 Task: Calculate the inverse hyperbolic secant for x = 4.8.
Action: Mouse moved to (1261, 83)
Screenshot: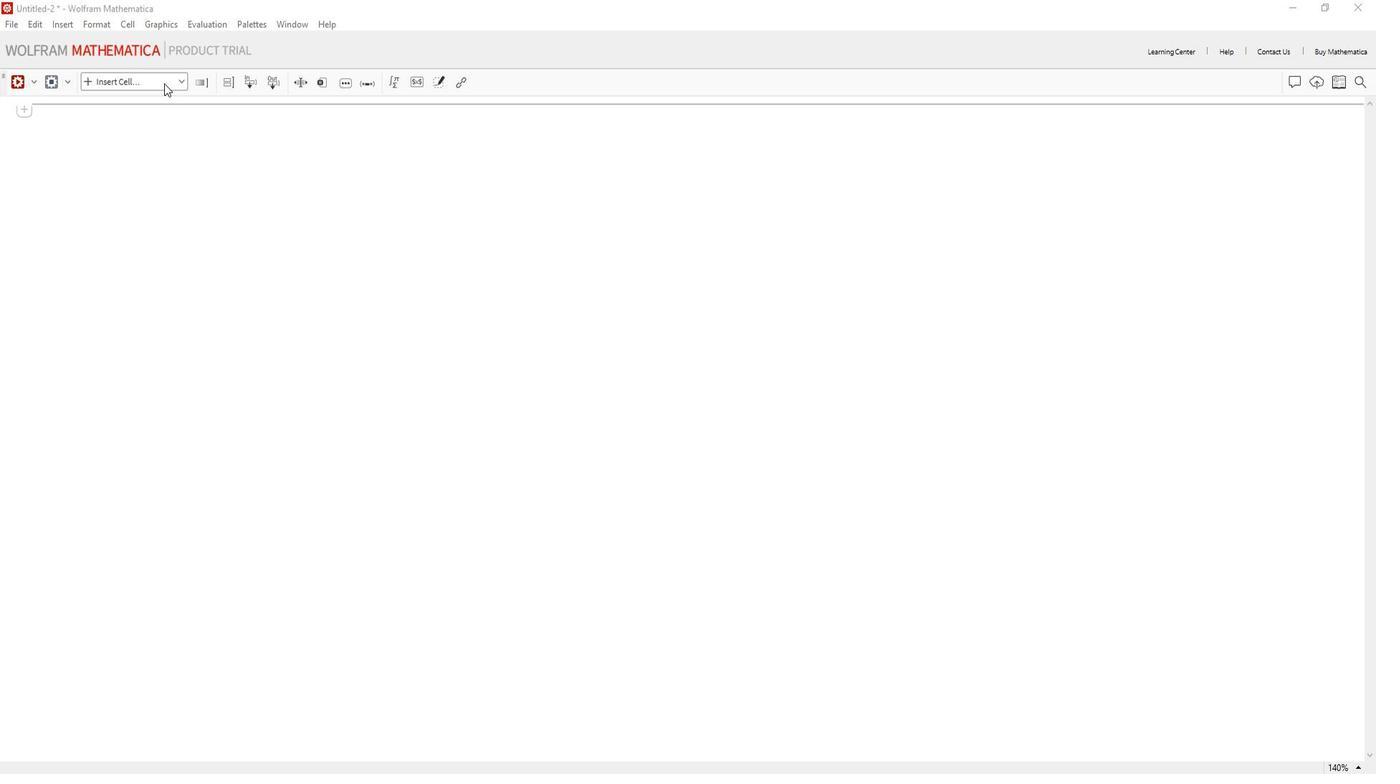 
Action: Mouse pressed left at (1261, 83)
Screenshot: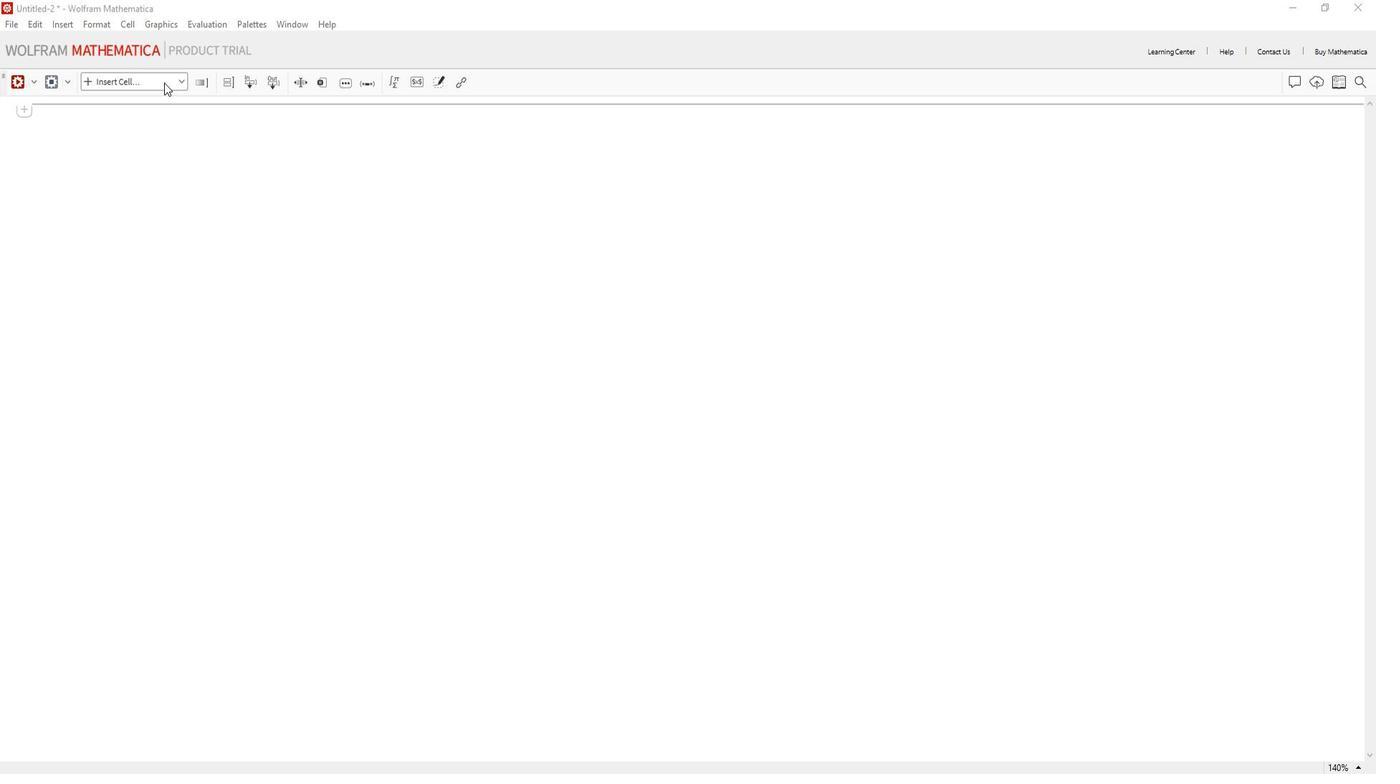 
Action: Mouse moved to (1232, 107)
Screenshot: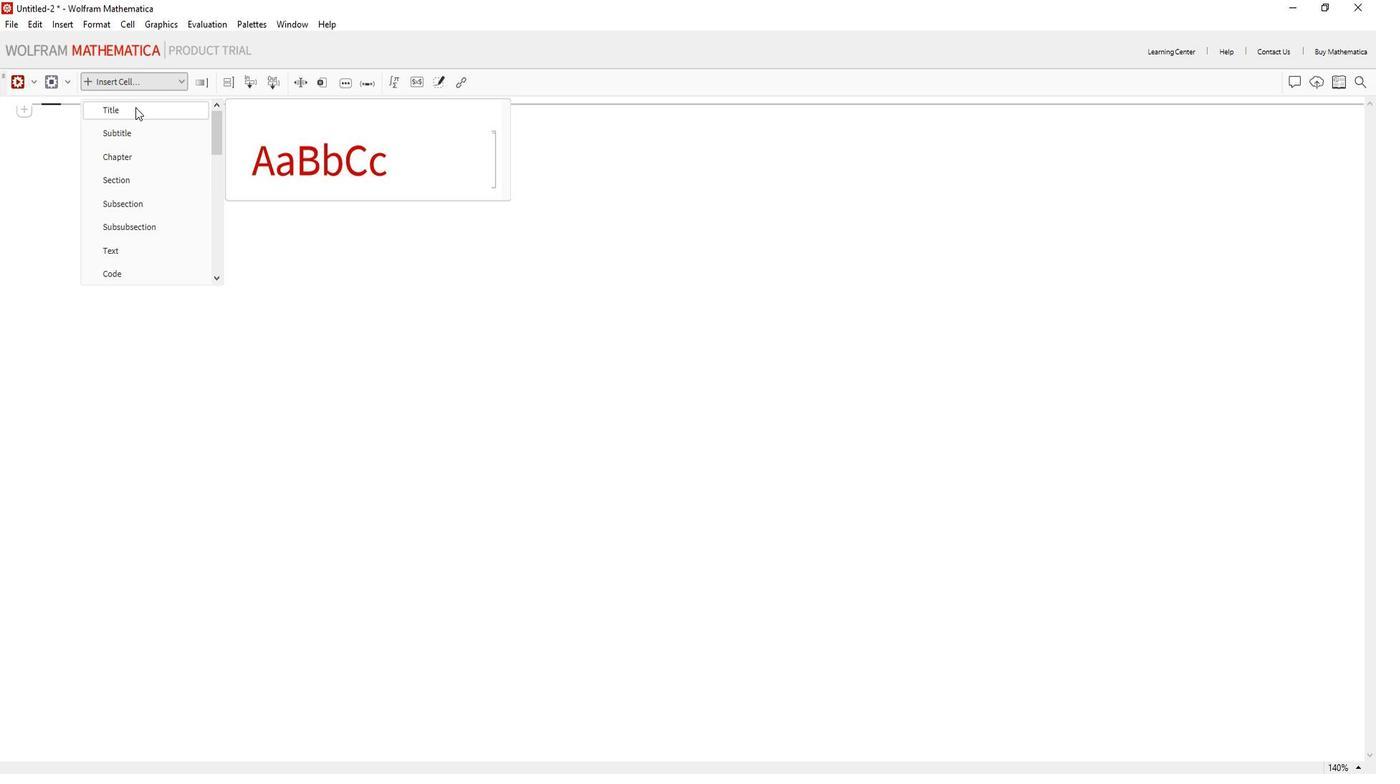 
Action: Mouse pressed left at (1232, 107)
Screenshot: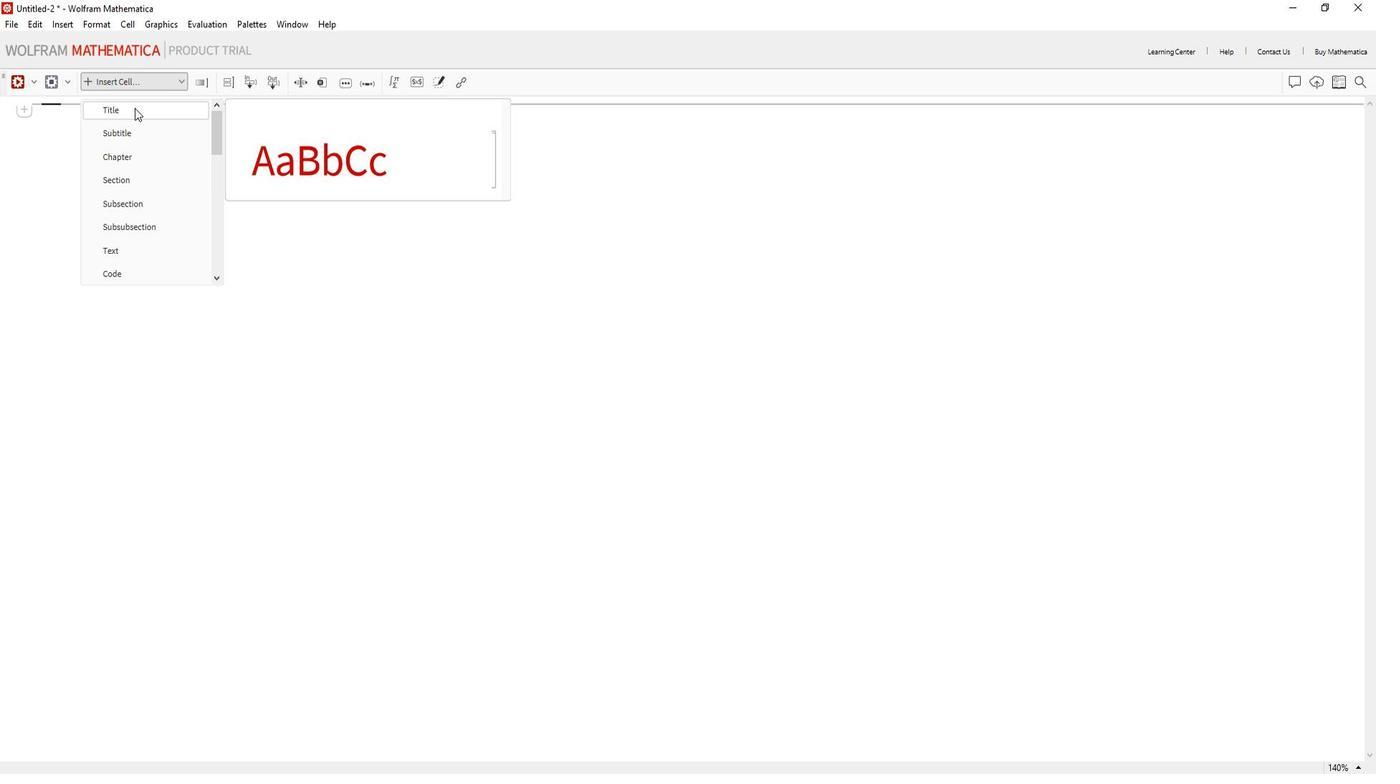 
Action: Key pressed <Key.shift>Calculate<Key.space>the<Key.space>inverse<Key.space>hyperbolic<Key.space>secant<Key.space>.
Screenshot: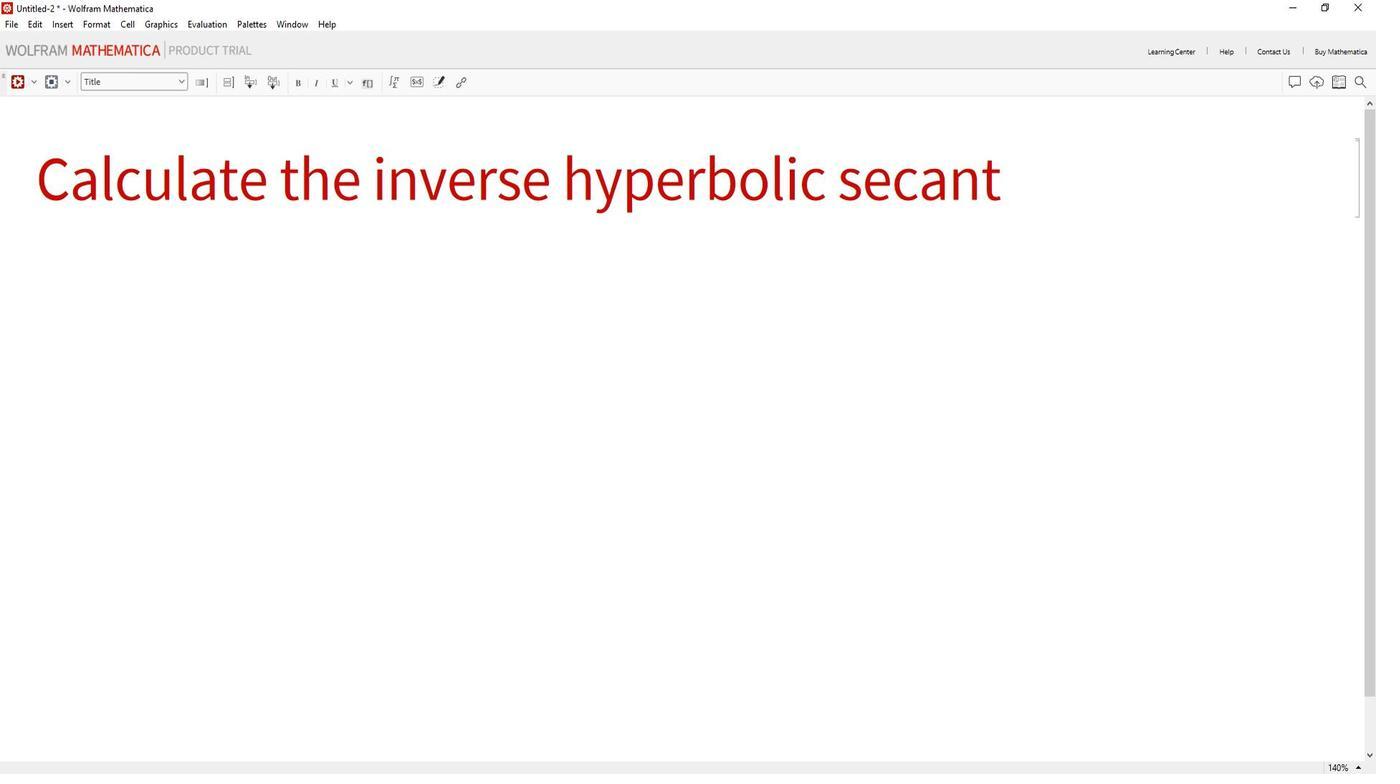
Action: Mouse moved to (1233, 262)
Screenshot: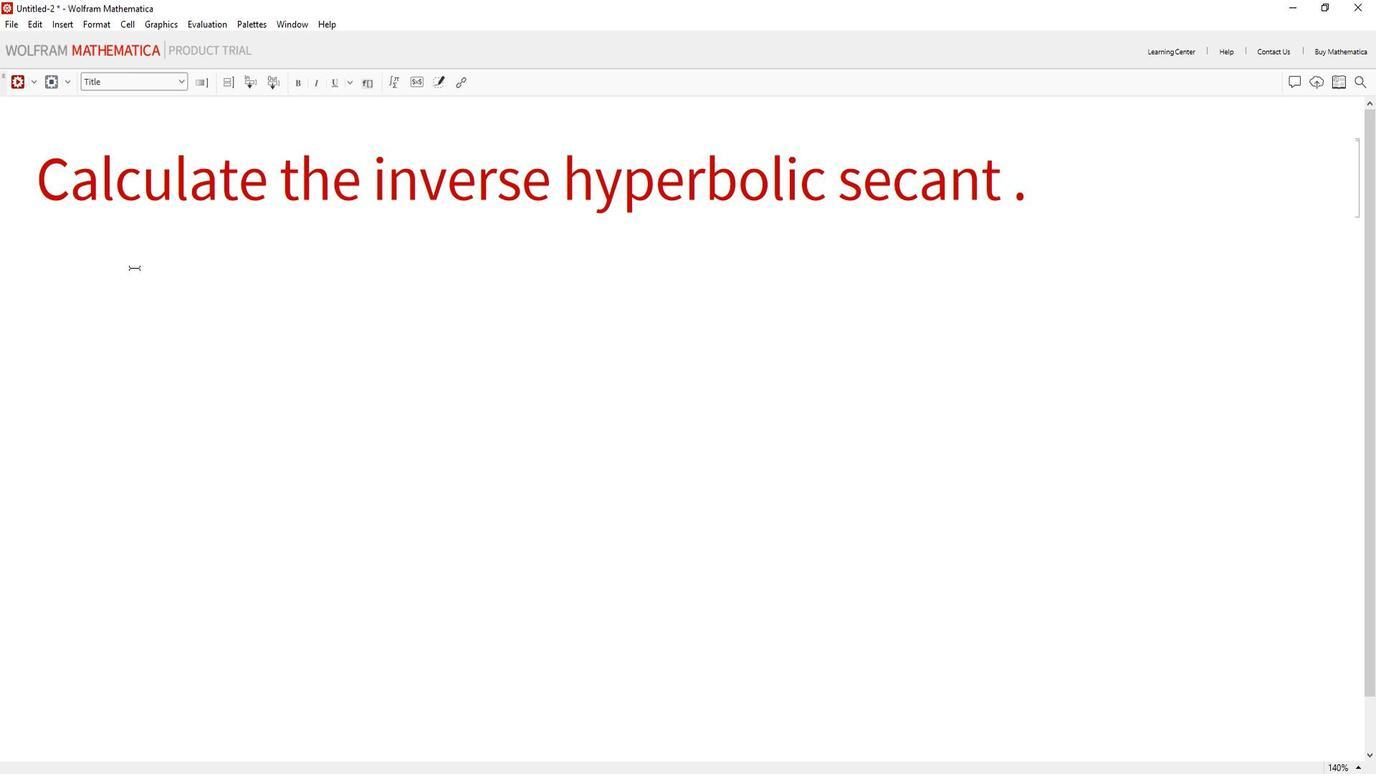 
Action: Mouse pressed left at (1233, 262)
Screenshot: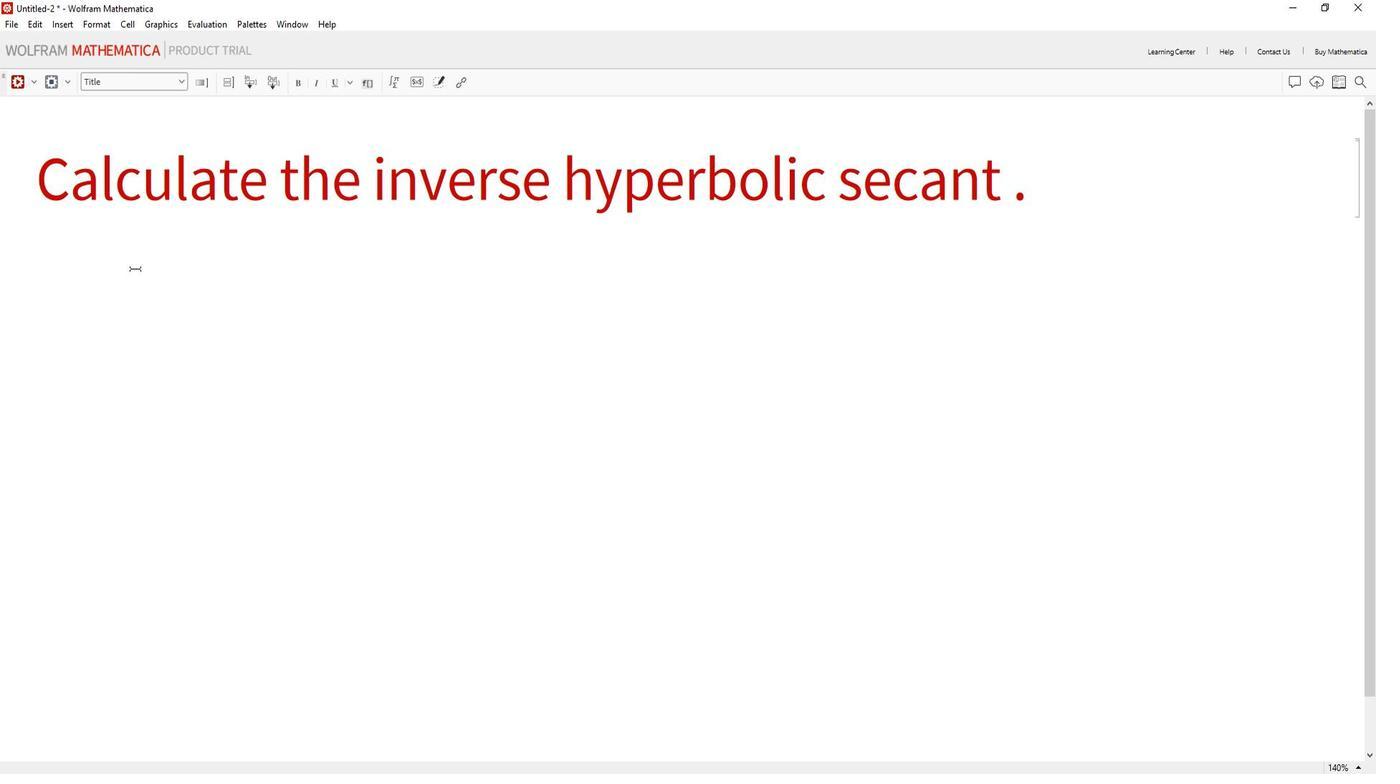 
Action: Mouse moved to (1039, 265)
Screenshot: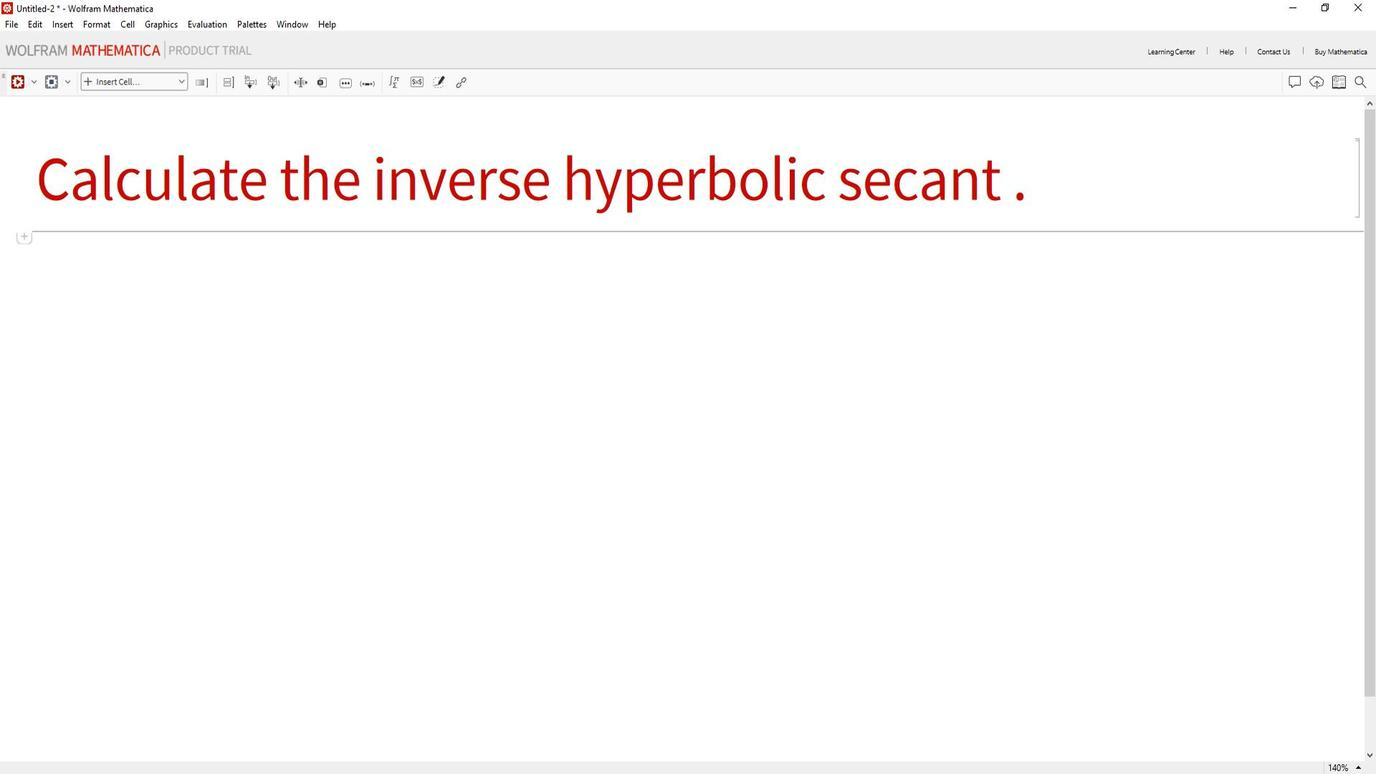 
Action: Mouse pressed left at (1039, 265)
Screenshot: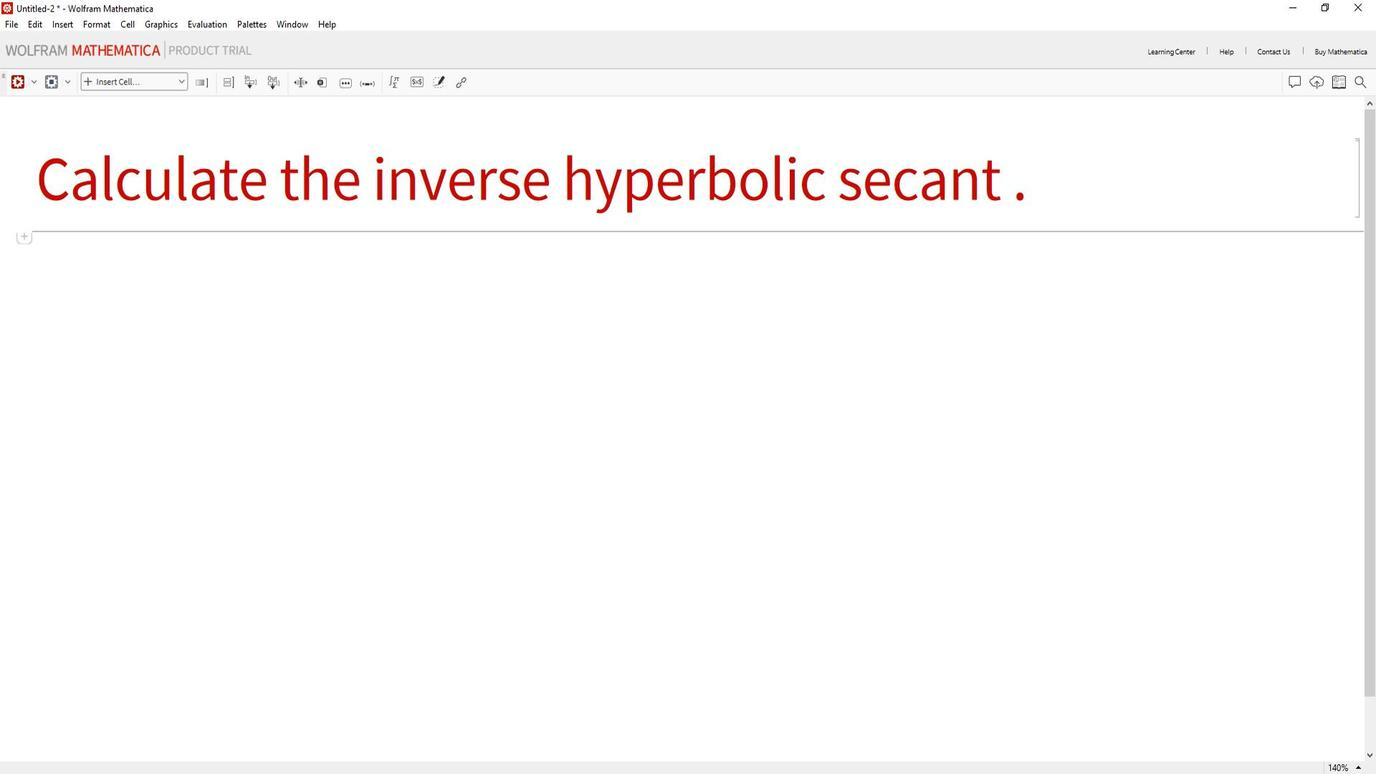 
Action: Mouse moved to (1185, 250)
Screenshot: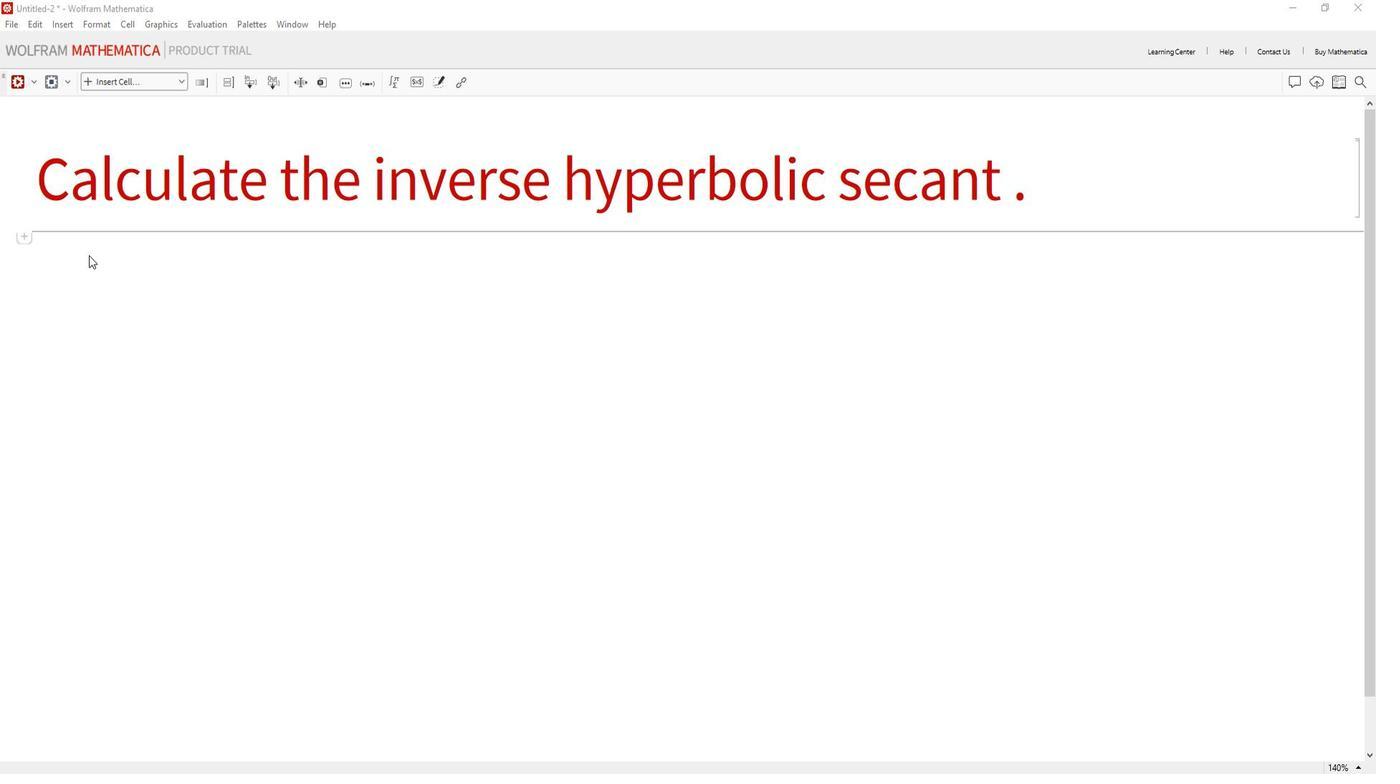 
Action: Mouse pressed left at (1185, 250)
Screenshot: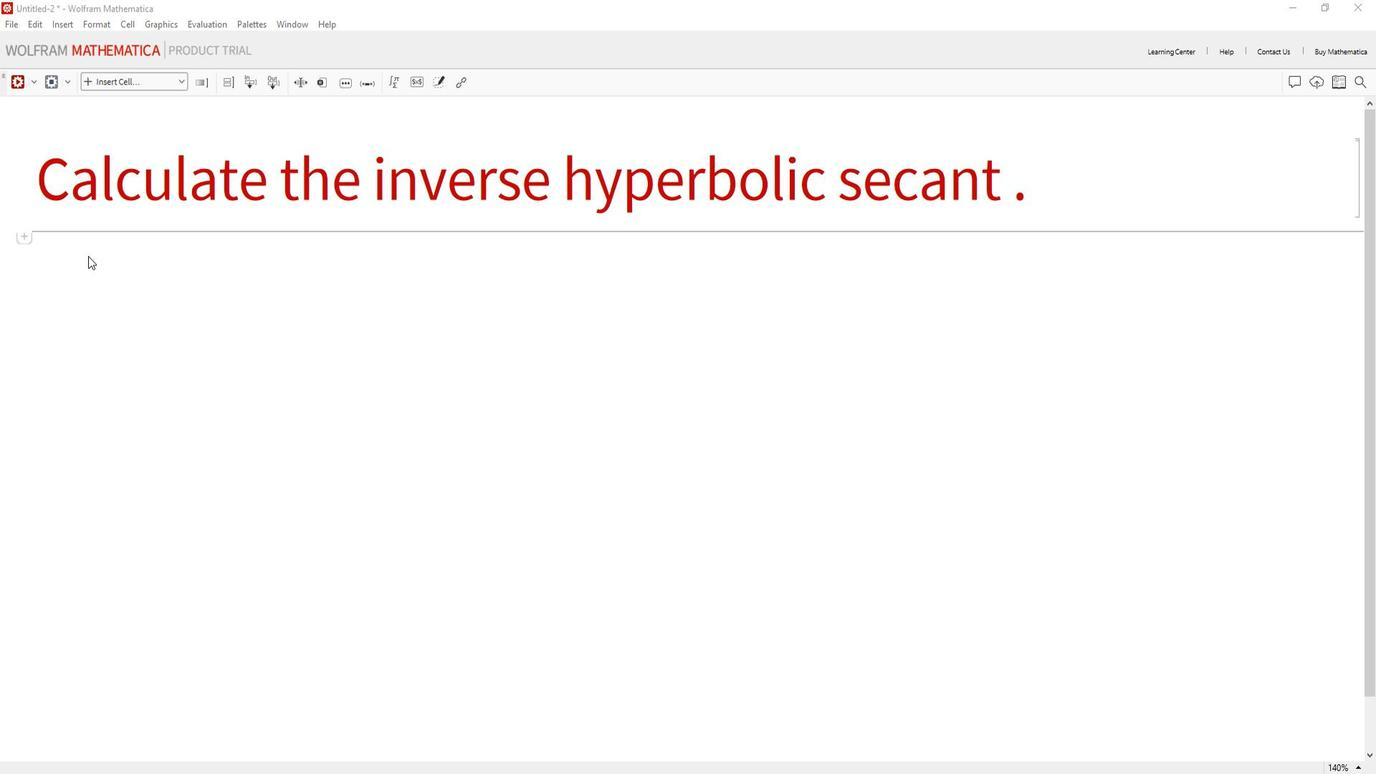 
Action: Mouse moved to (1236, 85)
Screenshot: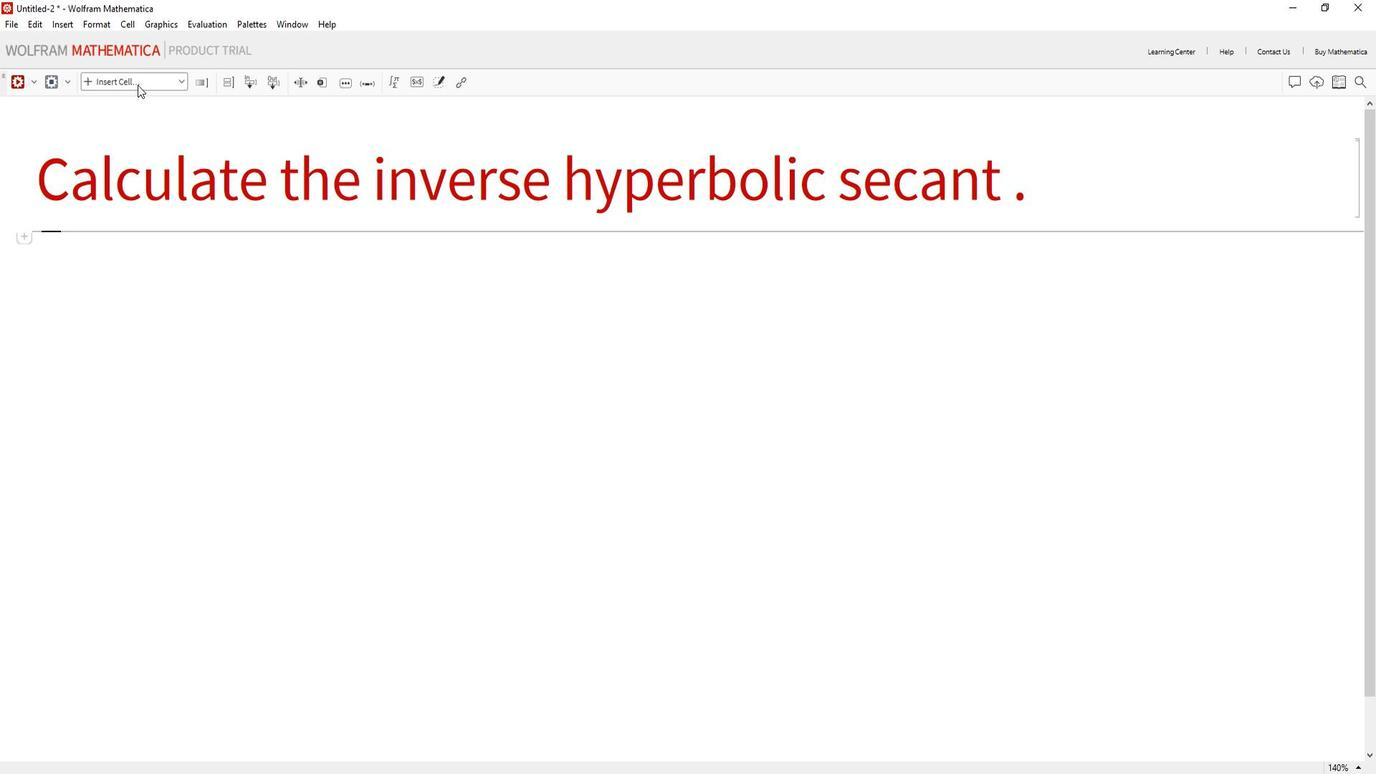 
Action: Mouse pressed left at (1236, 85)
Screenshot: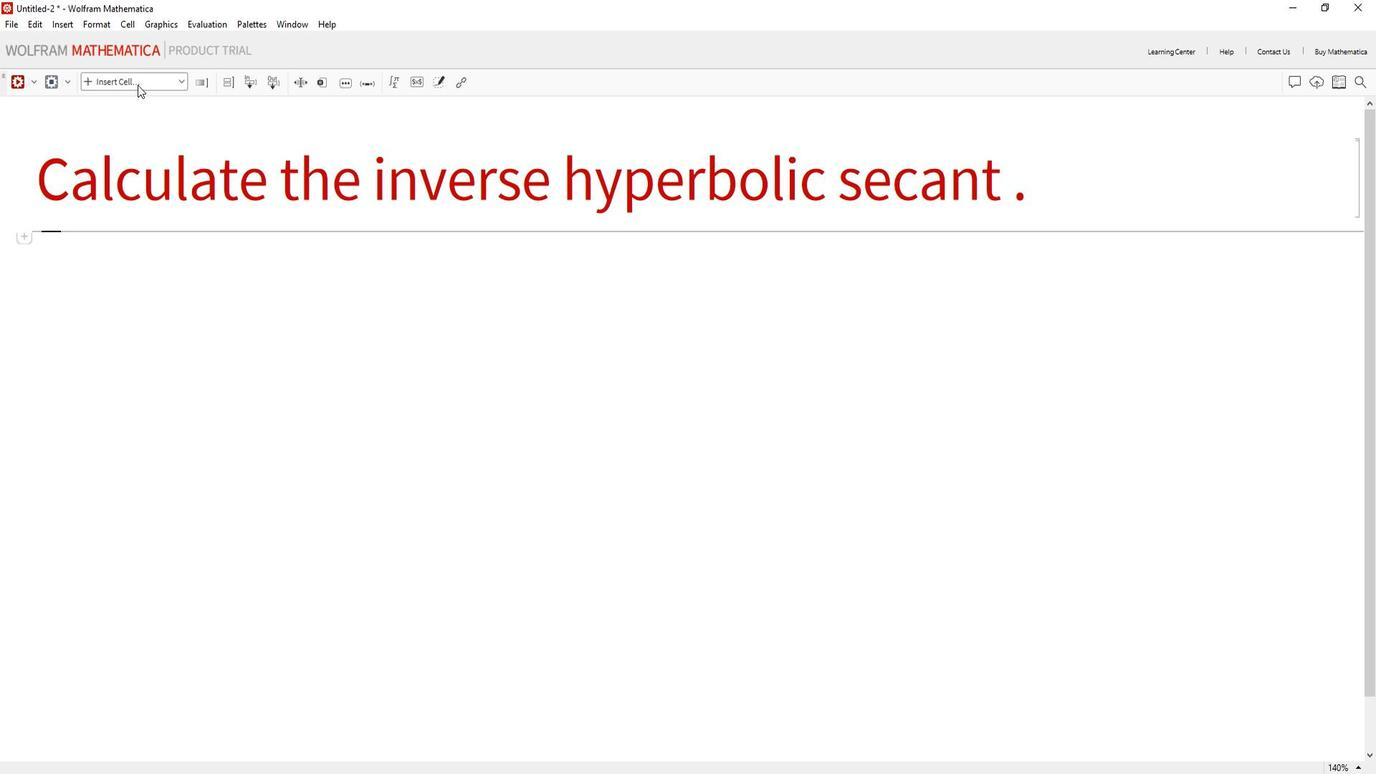 
Action: Mouse moved to (1223, 267)
Screenshot: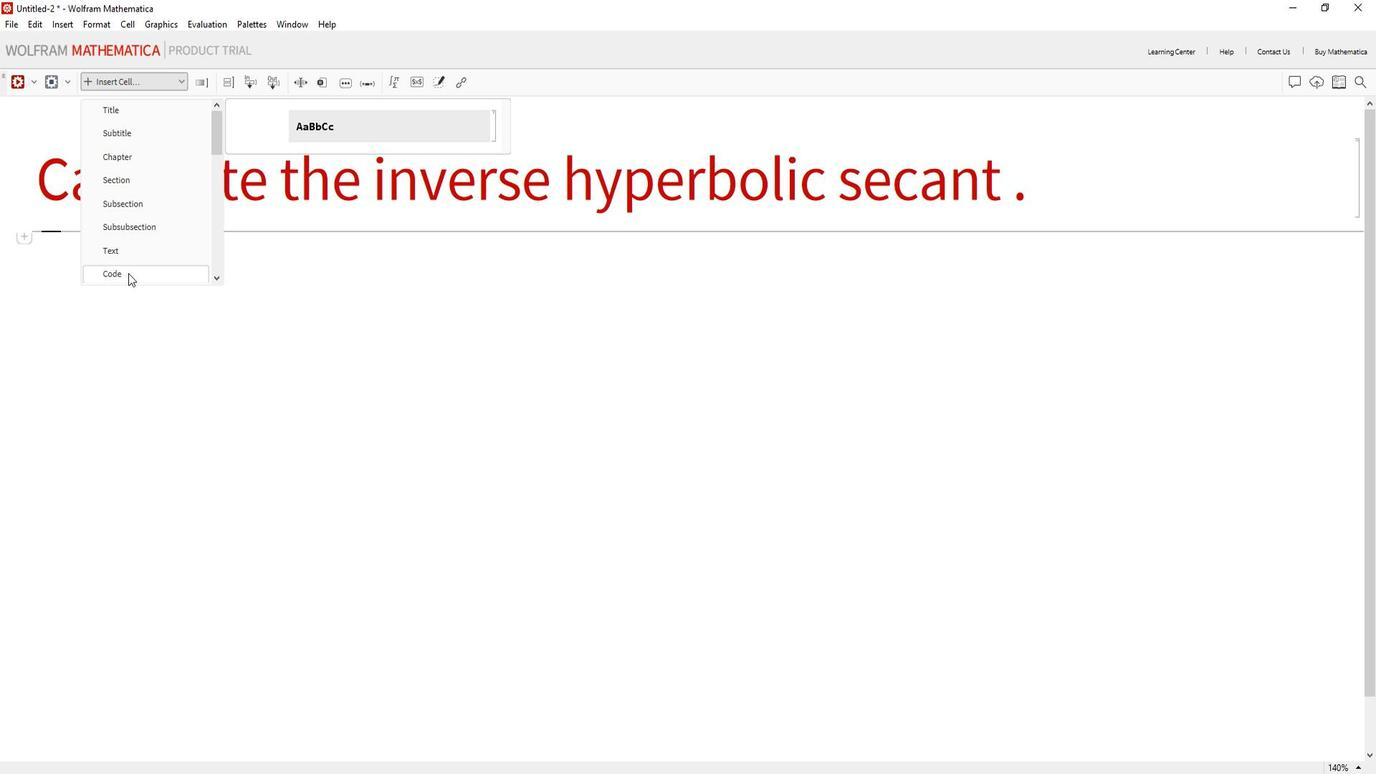 
Action: Mouse pressed left at (1223, 267)
Screenshot: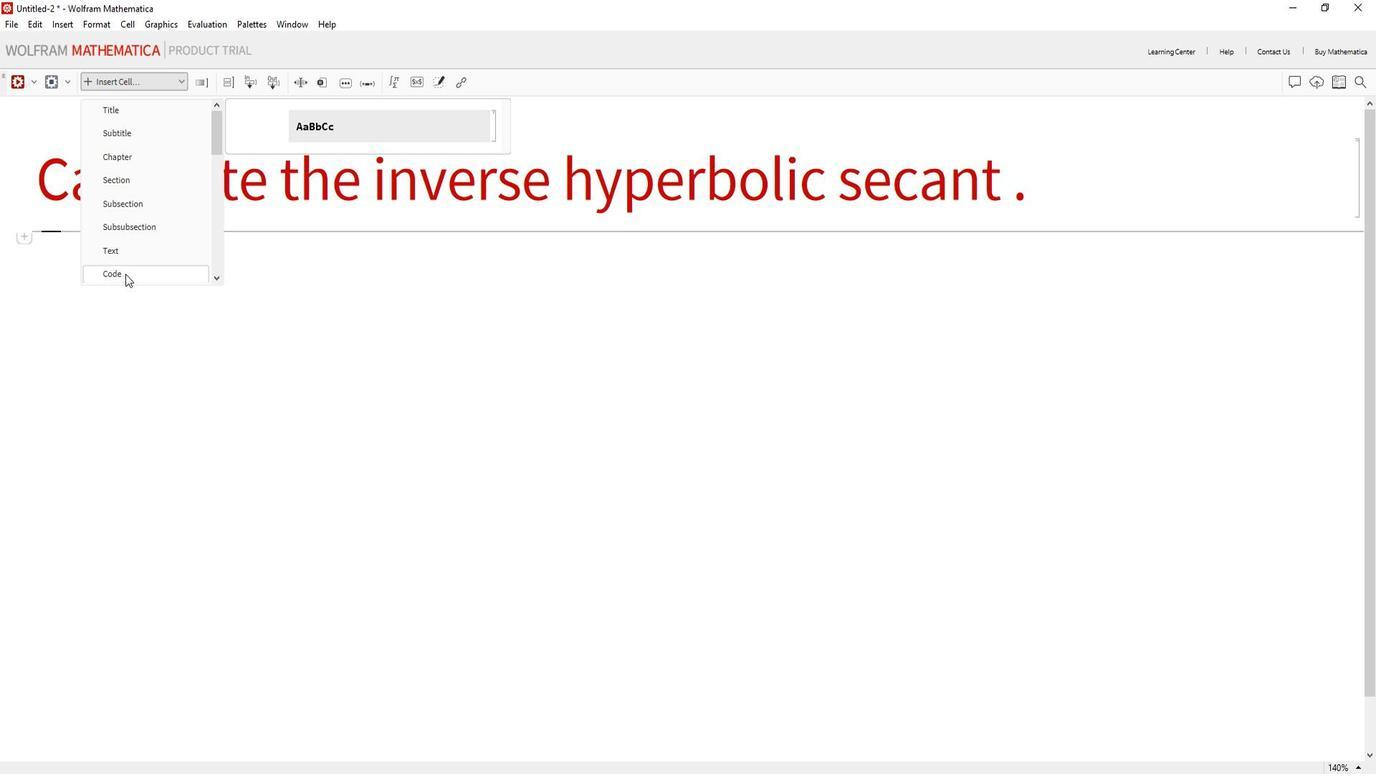 
Action: Mouse moved to (1223, 263)
Screenshot: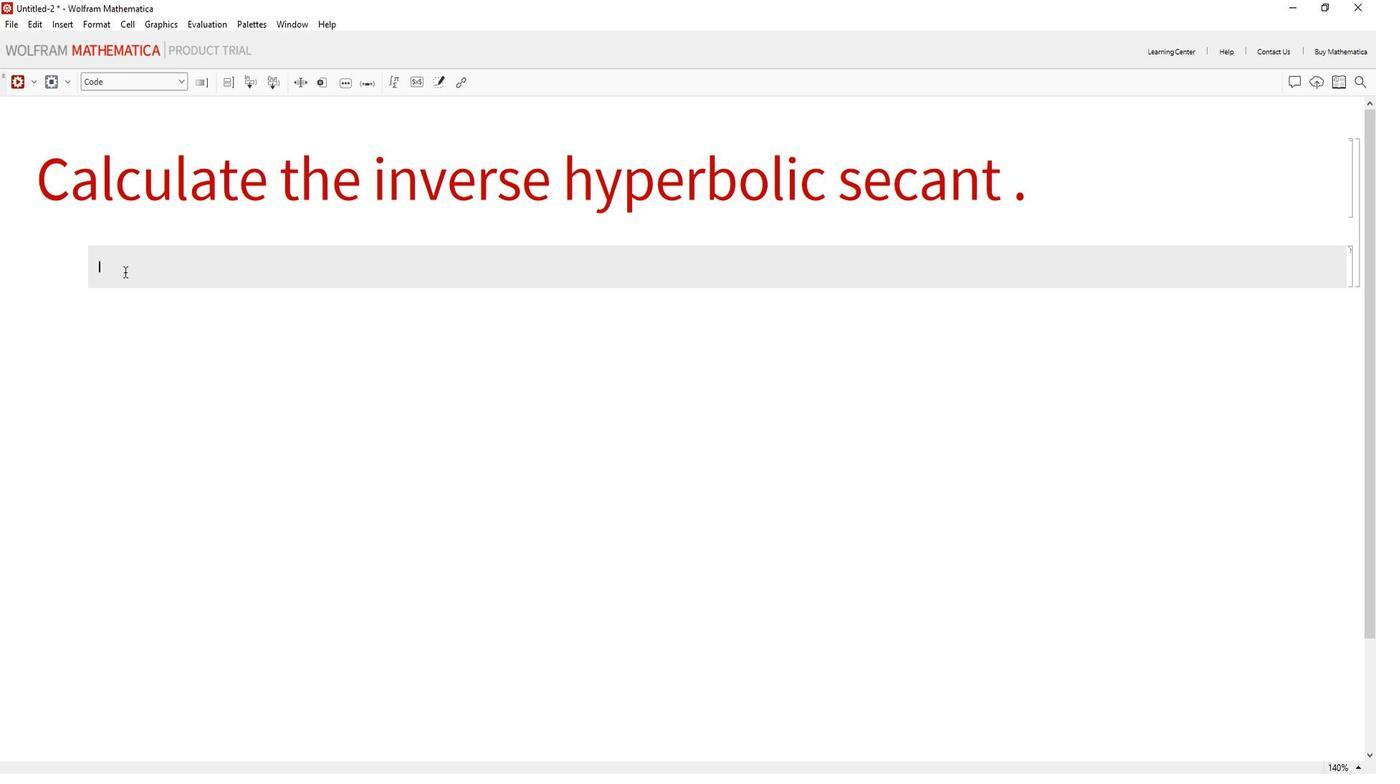 
Action: Mouse pressed left at (1223, 263)
Screenshot: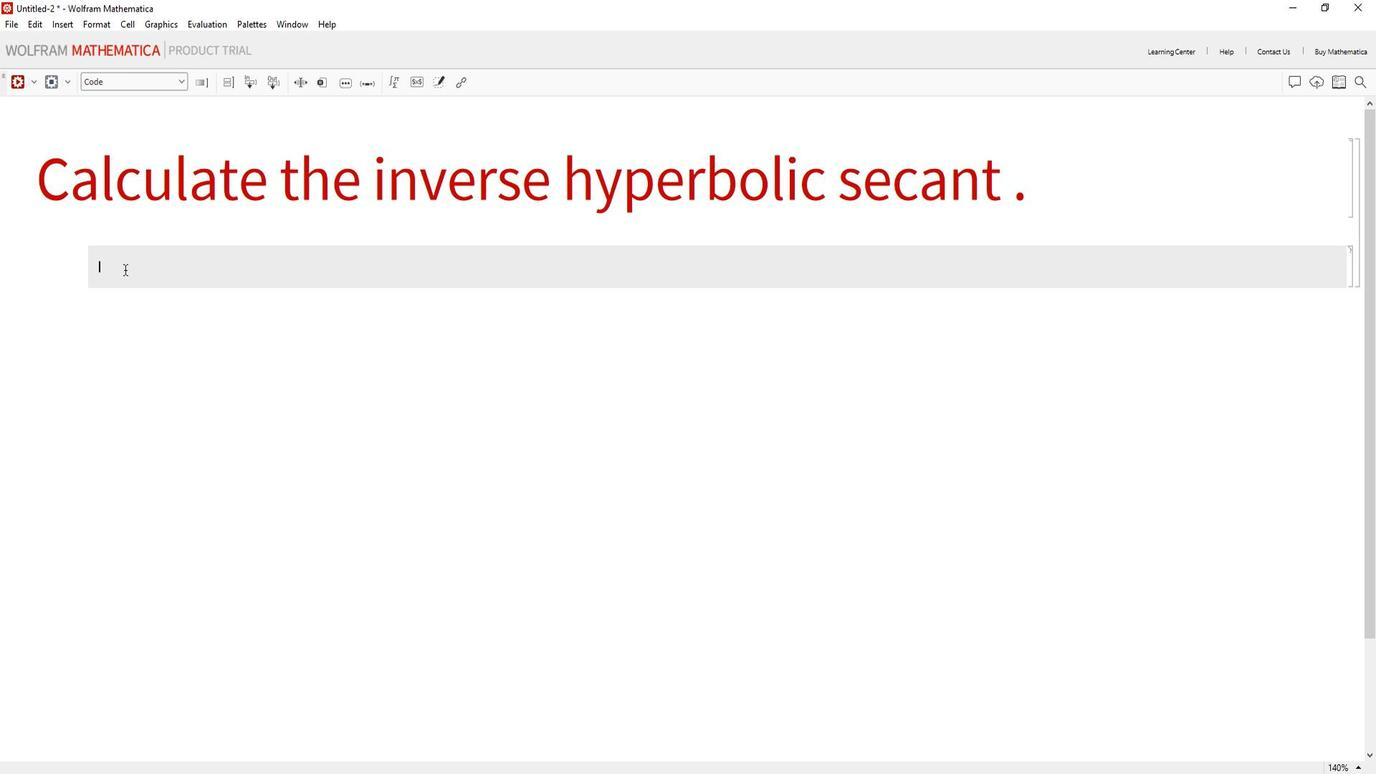 
Action: Mouse moved to (920, 301)
Screenshot: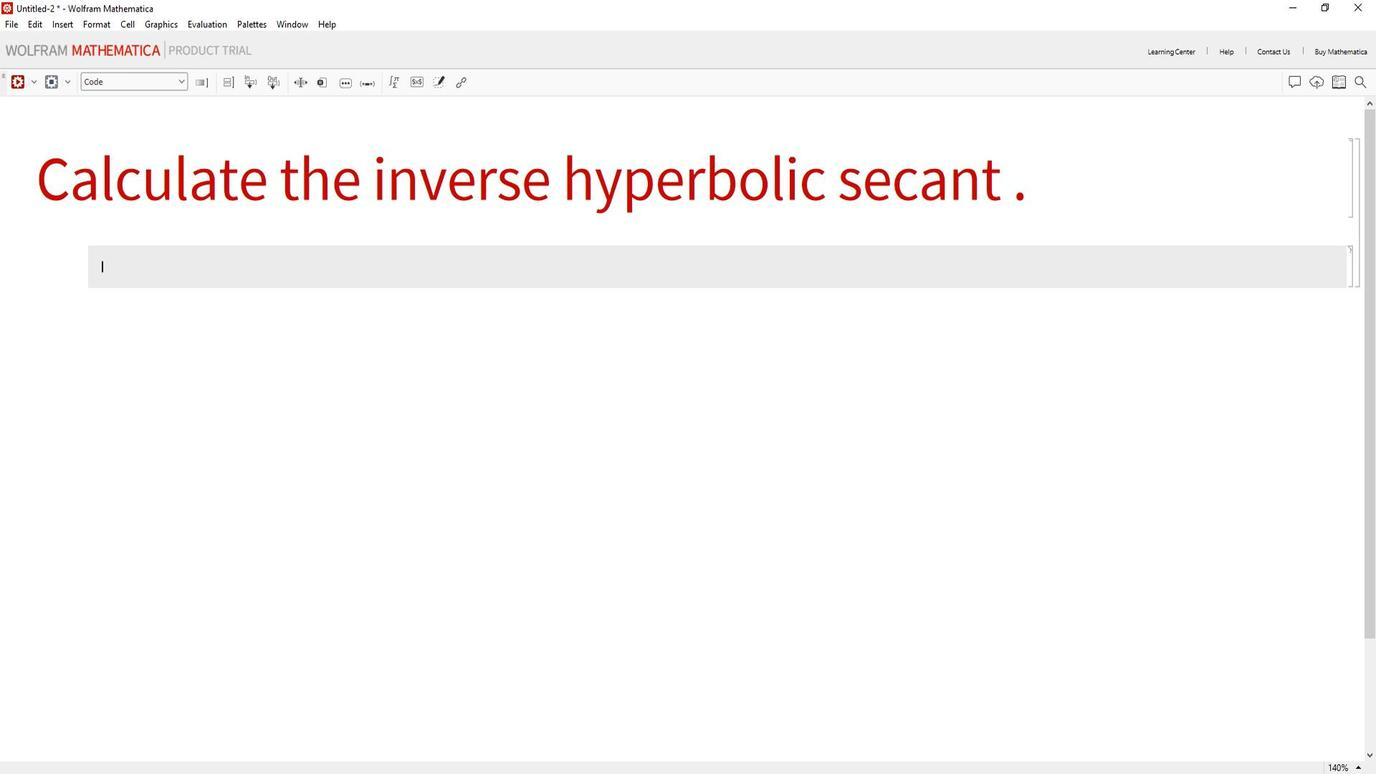 
Action: Key pressed <Key.shift_r>(*<Key.shift>Define<Key.space>the<Key.space>value<Key.space>of<Key.space>x<Key.right><Key.right>x<Key.space>=<Key.space>4.8;<Key.enter><Key.enter><Key.shift_r>(*<Key.shift>Evaluate<Key.space>the<Key.space>u<Key.backspace>inverse<Key.space>hyperbolic<Key.space>secant<Key.right><Key.right><Key.enter>inverse<Key.shift>Hyperbolic<Key.shift>Secant<Key.enter><Key.space>=<Key.space><Key.shift>Arc<Key.shift>Sech<Key.enter>[x<Key.right>;<Key.enter><Key.enter><Key.shift_r>(*<Key.shift>Display<Key.space>the<Key.space>result<Key.right><Key.right><Key.enter>inverse<Key.shift>Hyperbolic<Key.shift><Key.shift><Key.shift><Key.shift><Key.shift><Key.shift><Key.shift>Secant<Key.enter>
Screenshot: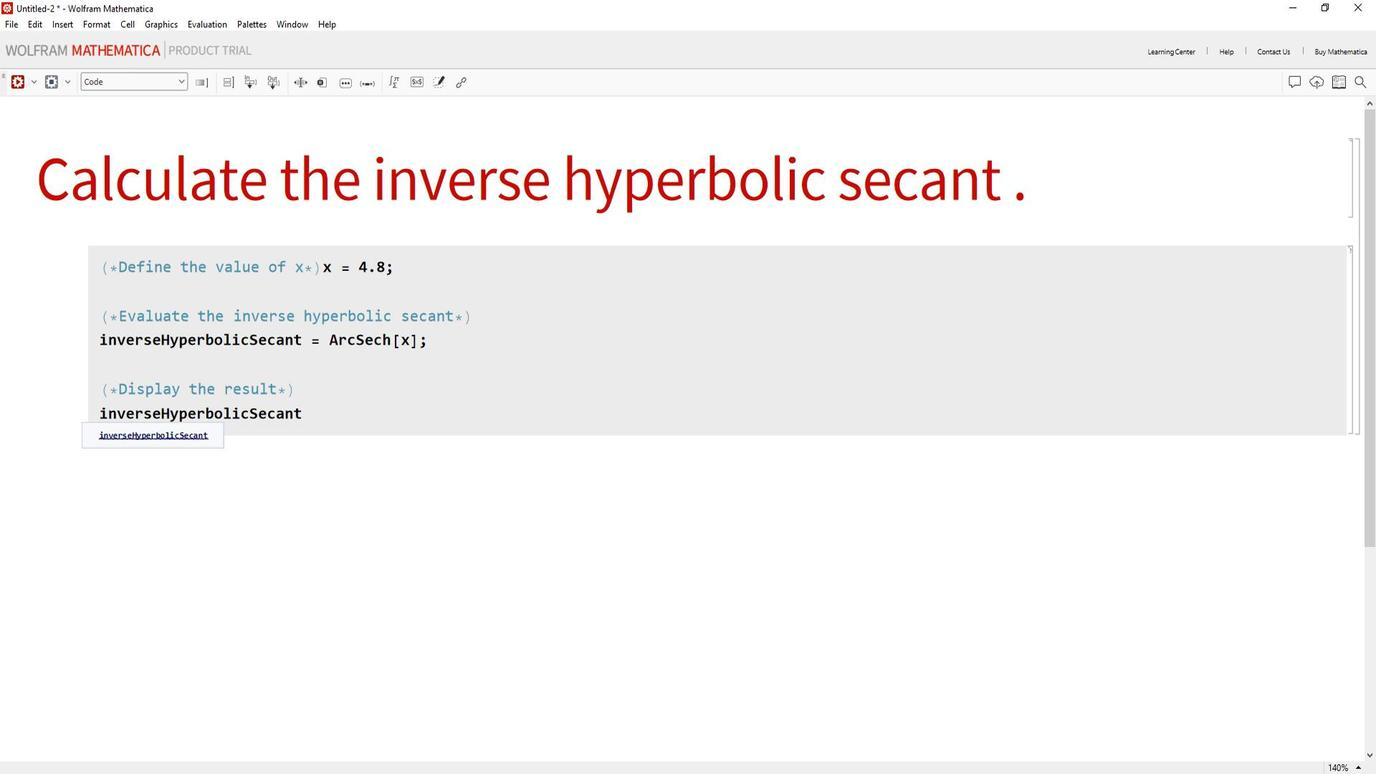 
Action: Mouse moved to (1341, 338)
Screenshot: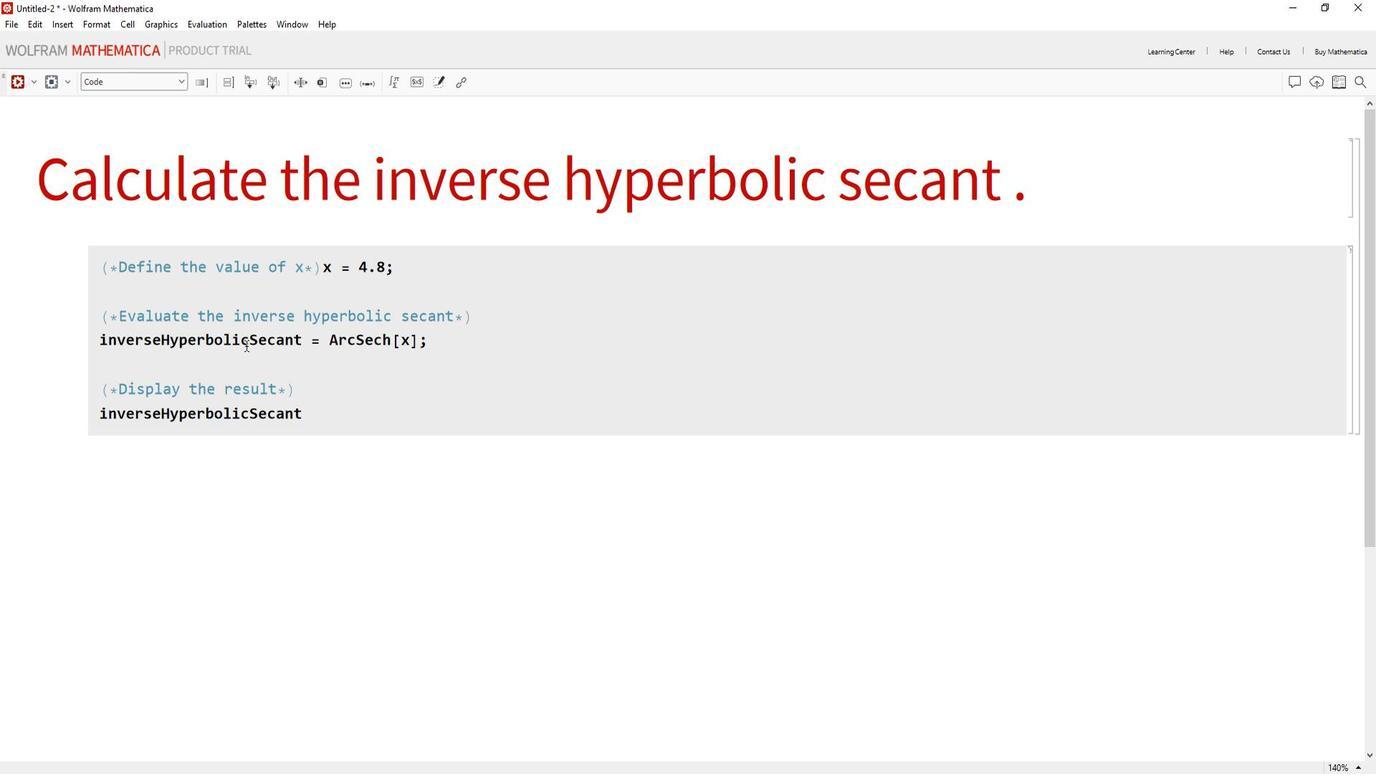 
Action: Mouse pressed left at (1341, 338)
Screenshot: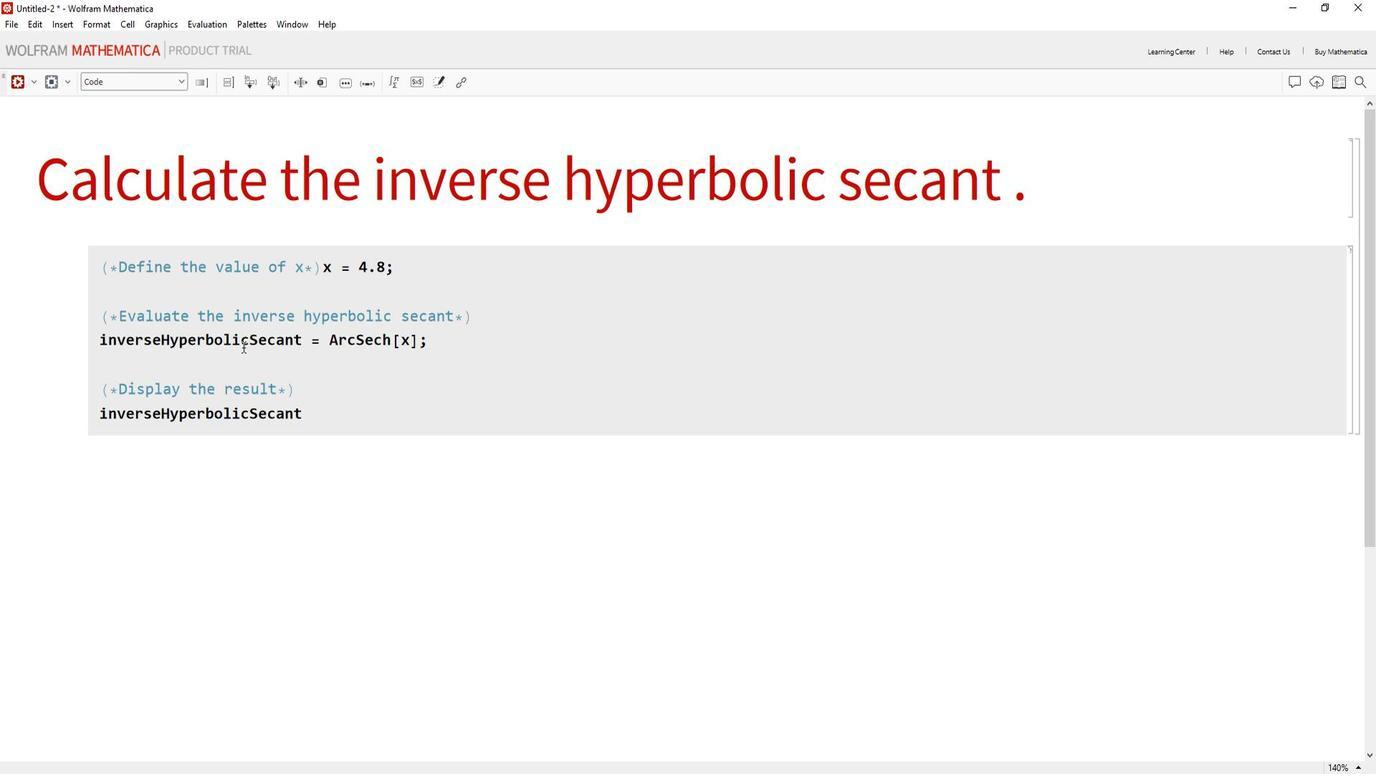 
Action: Mouse moved to (1114, 85)
Screenshot: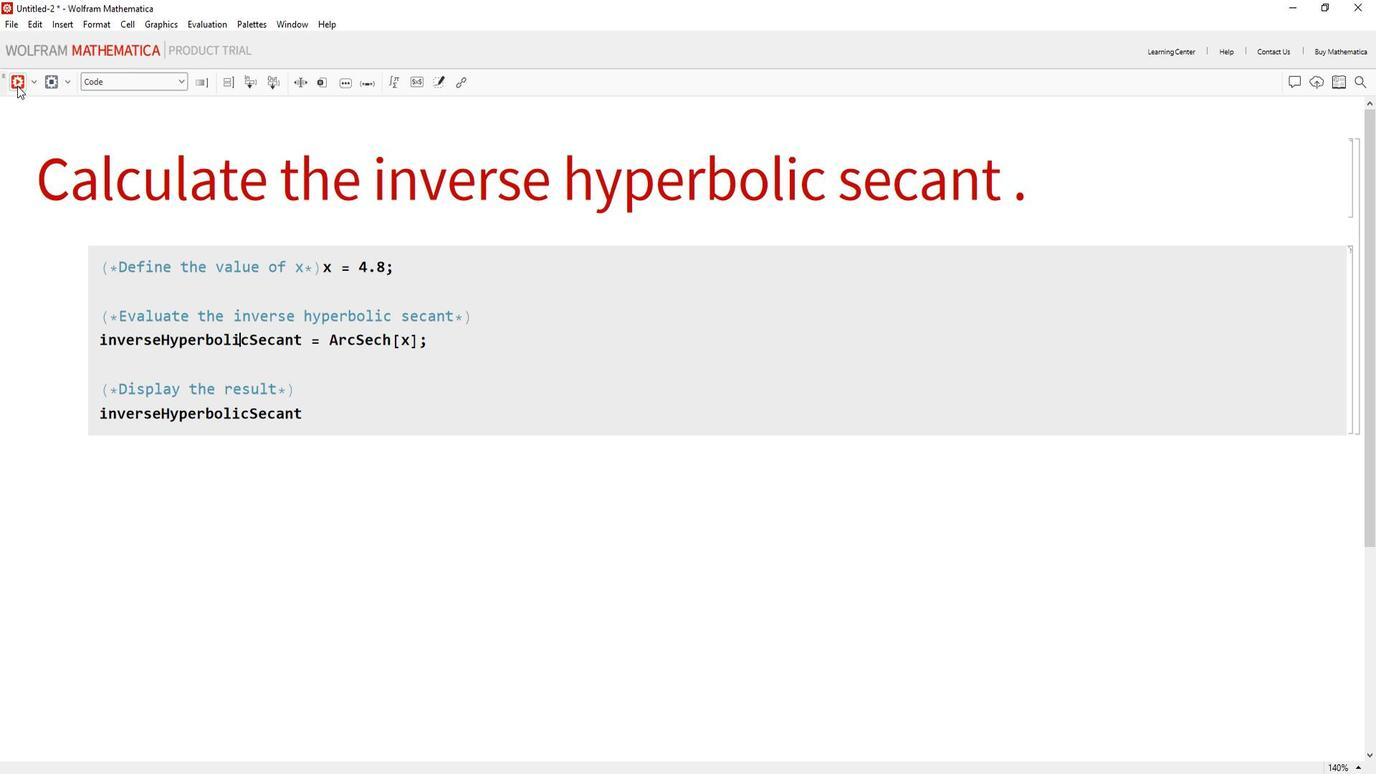 
Action: Mouse pressed left at (1114, 85)
Screenshot: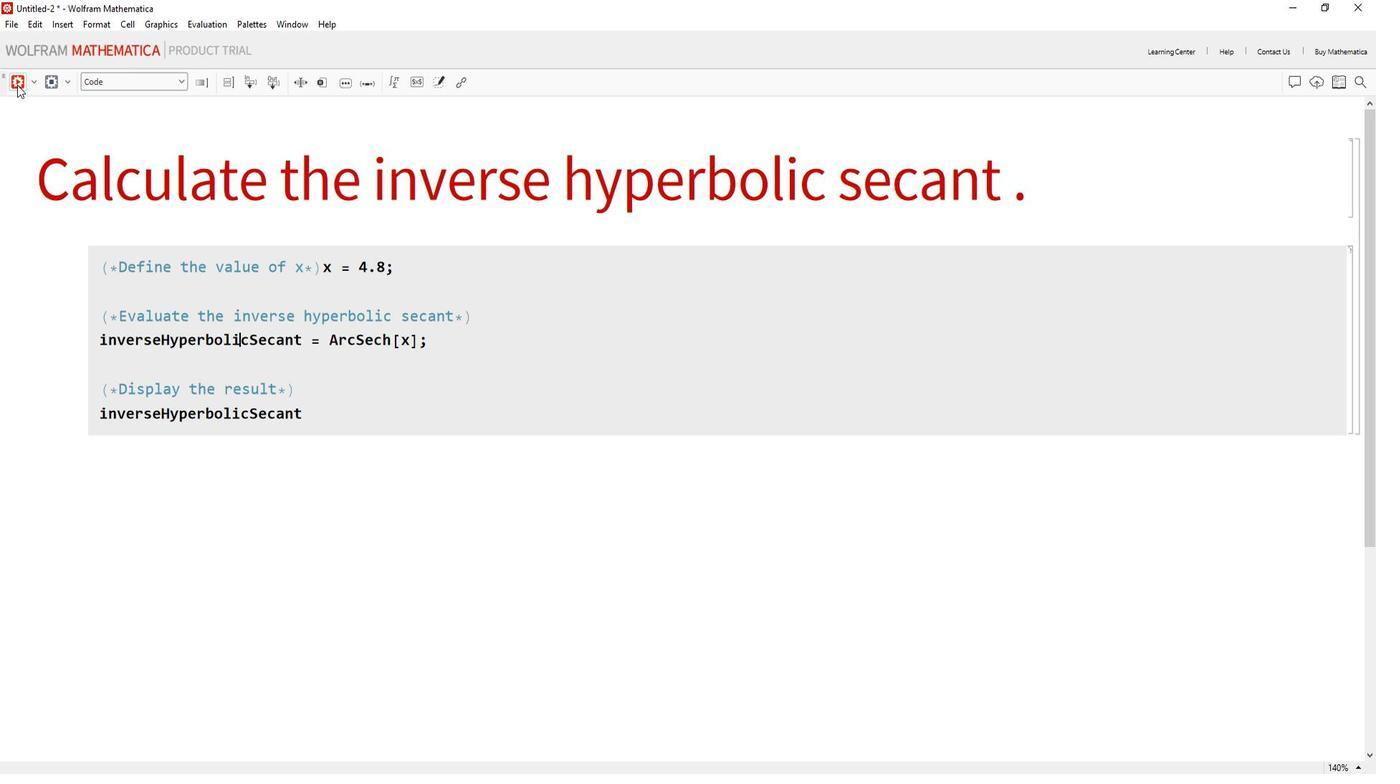 
Action: Mouse moved to (1327, 461)
Screenshot: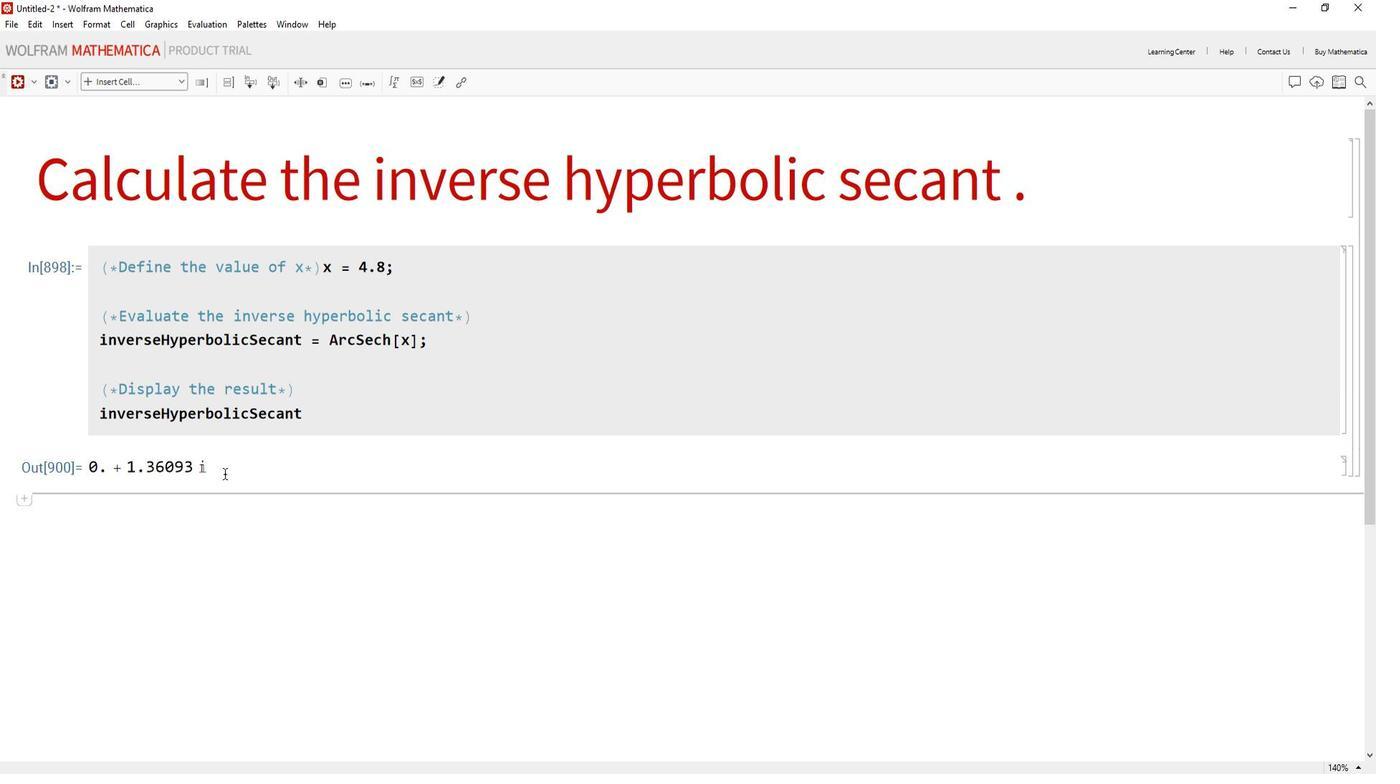 
